 Task: Create New Vendor with Vendor Name: TravelBank, Billing Address Line1: 8397 Ridgewood Lane, Billing Address Line2: Central Islip, Billing Address Line3: TX 77905
Action: Mouse moved to (198, 34)
Screenshot: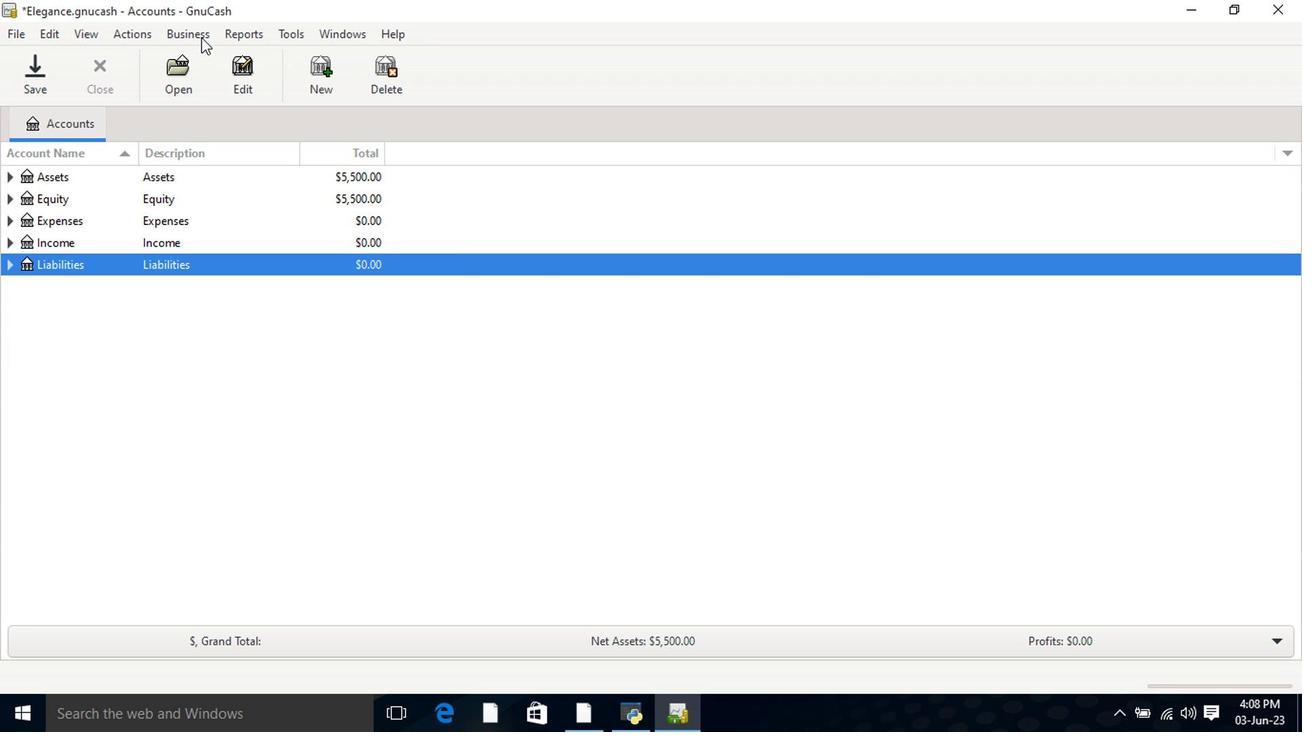 
Action: Mouse pressed left at (198, 34)
Screenshot: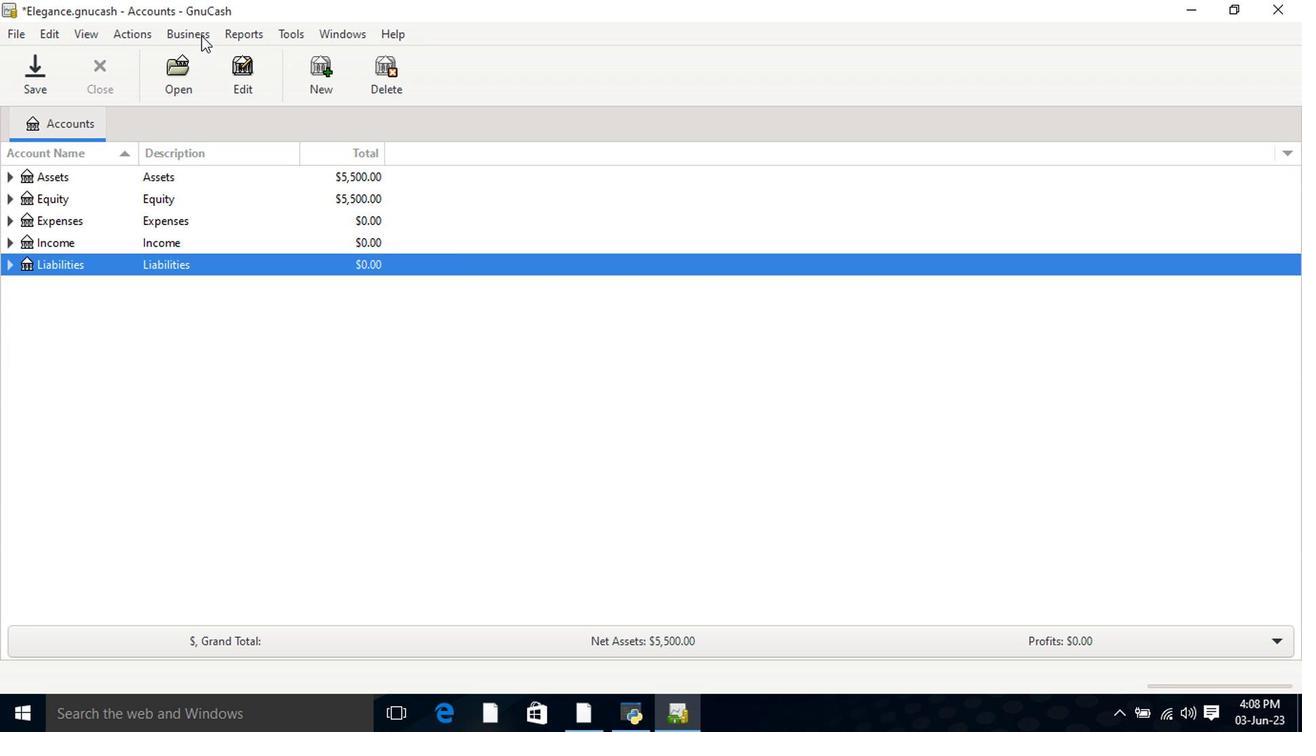 
Action: Mouse moved to (210, 80)
Screenshot: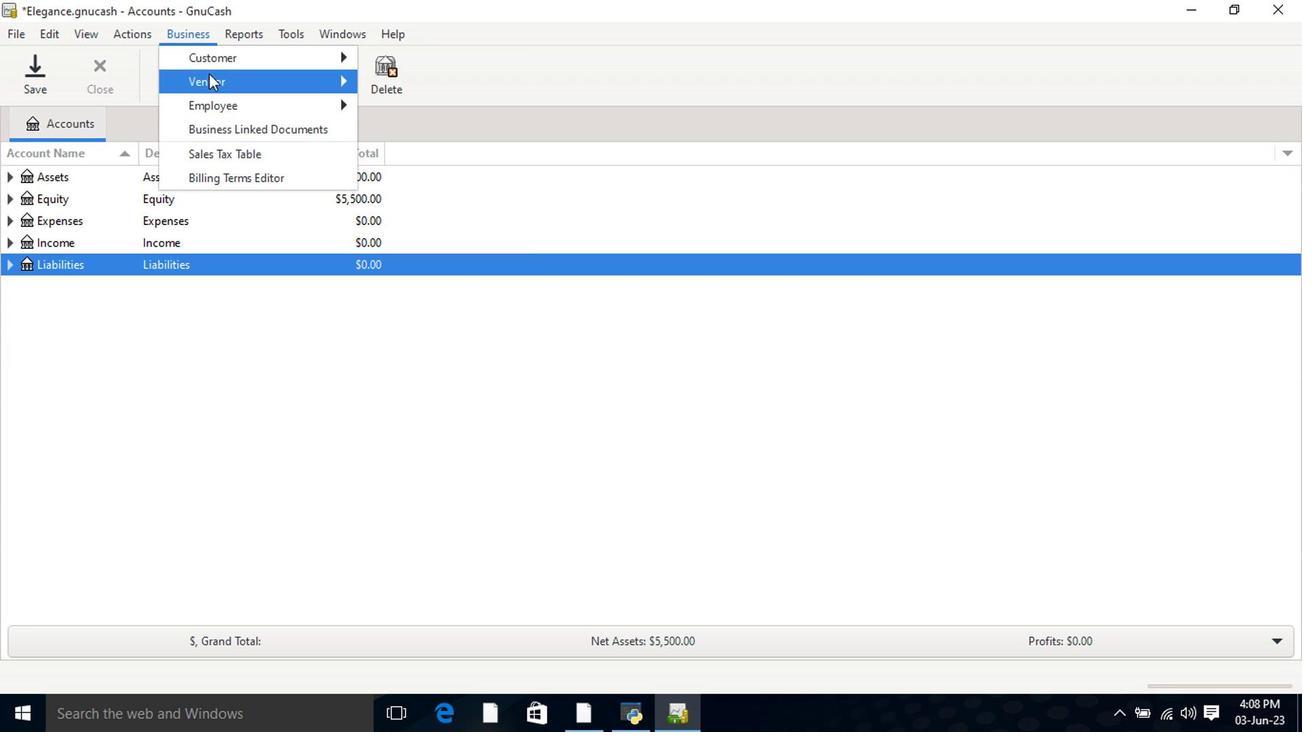 
Action: Mouse pressed left at (210, 80)
Screenshot: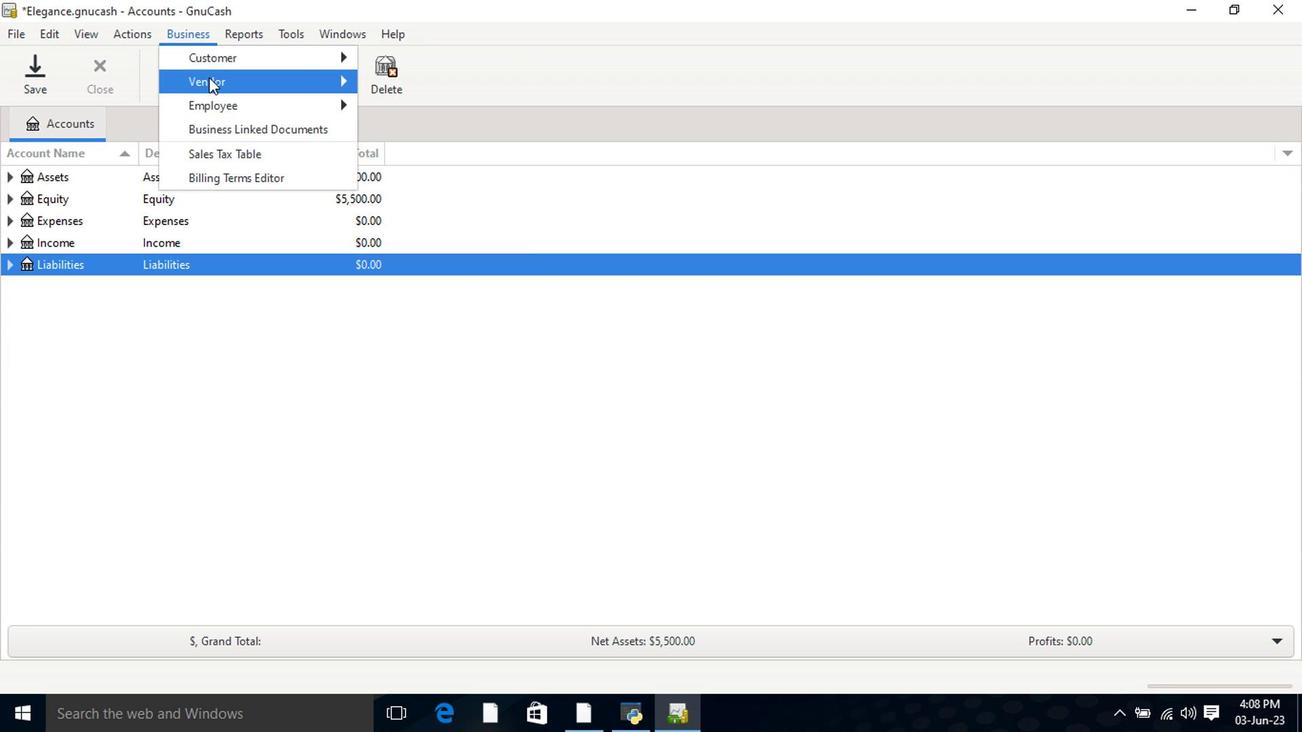 
Action: Mouse moved to (389, 108)
Screenshot: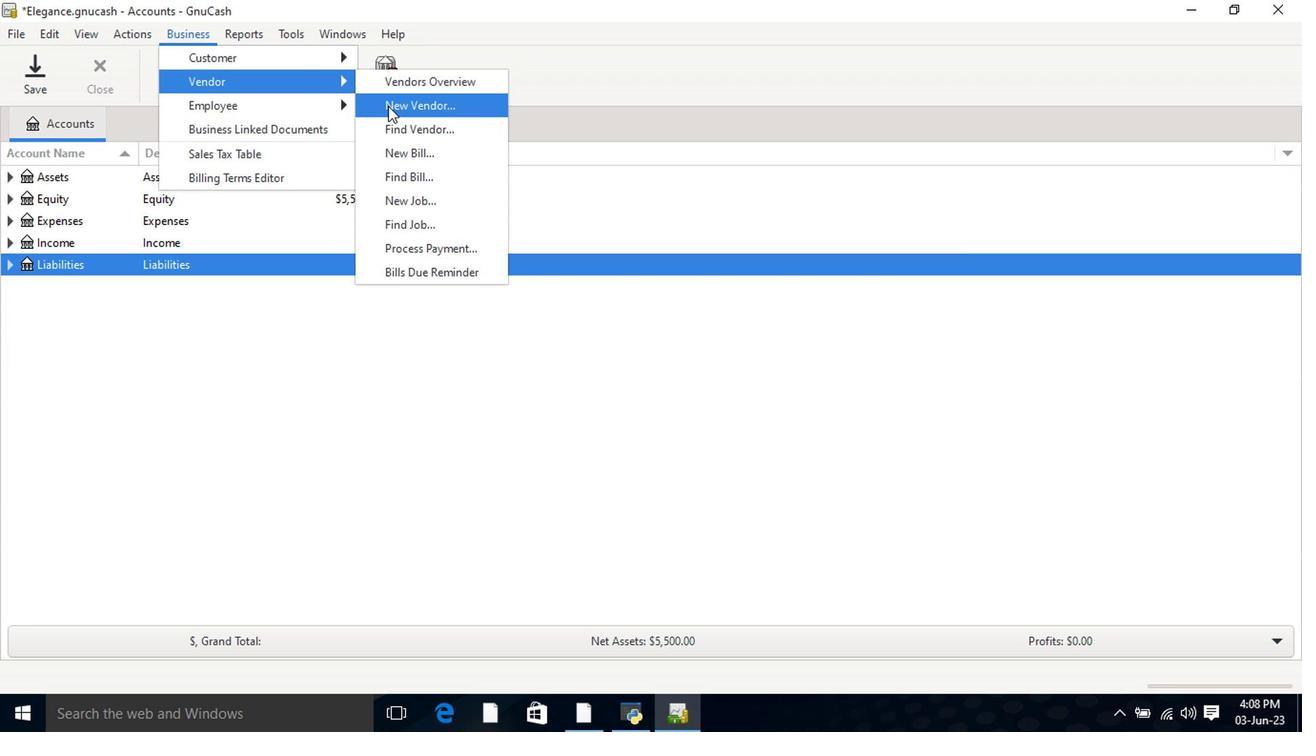 
Action: Mouse pressed left at (389, 108)
Screenshot: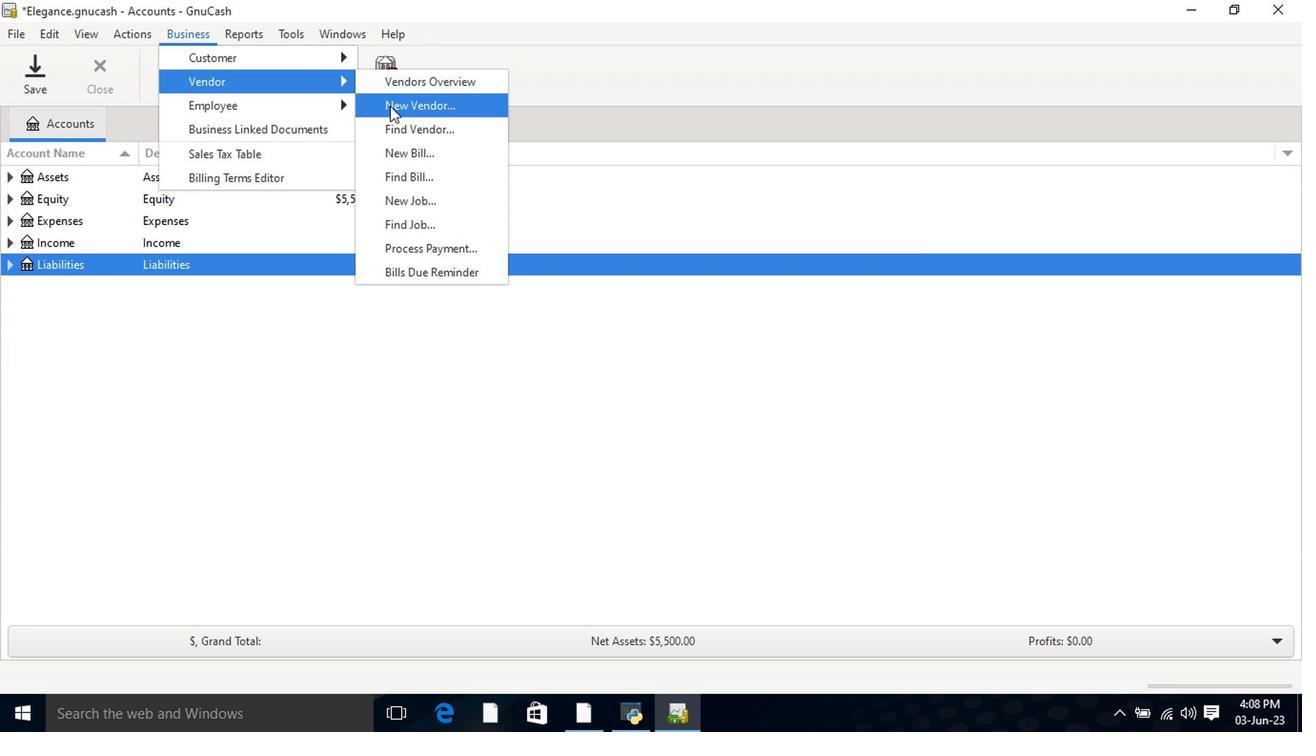 
Action: Mouse moved to (688, 214)
Screenshot: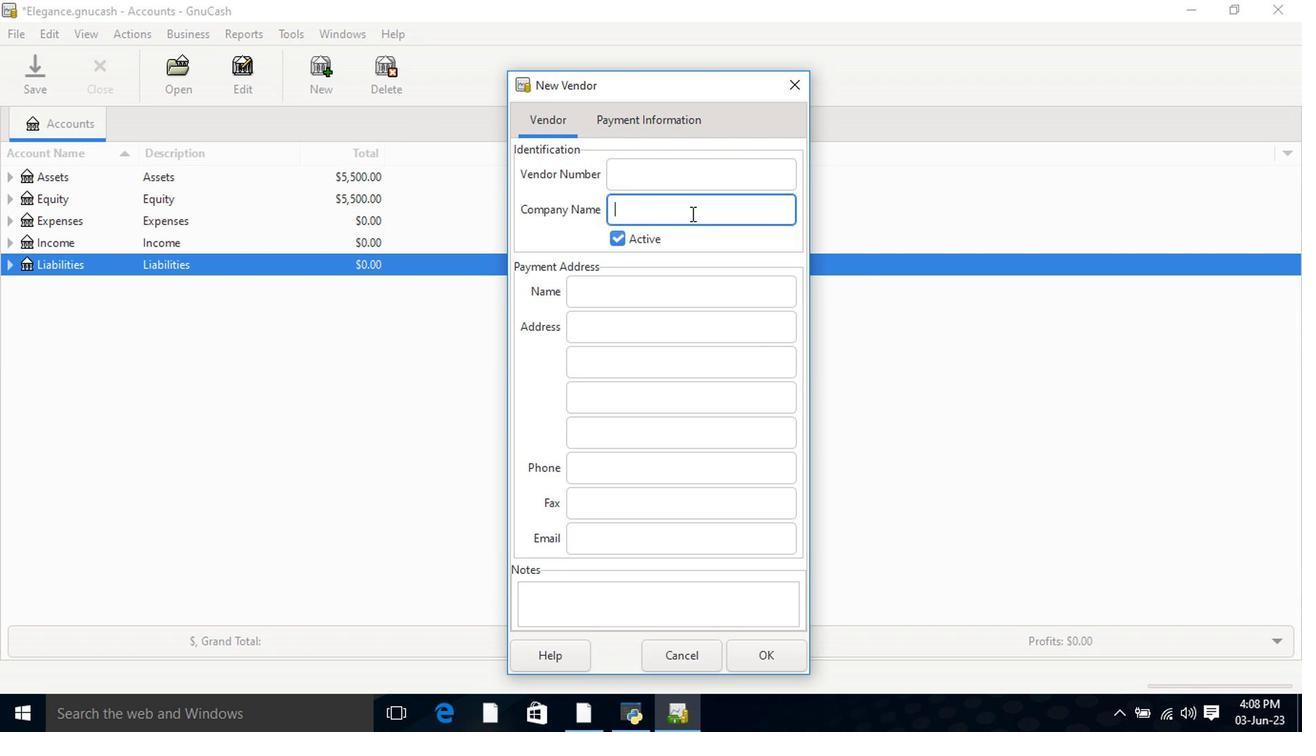 
Action: Key pressed <Key.shift>Travel<Key.shift>Bank<Key.space><Key.tab><Key.tab><Key.tab>8397<Key.space><Key.shift>Ridgewood<Key.space><Key.shift>Lane<Key.tab><Key.shift>Central<Key.space><Key.shift>S<Key.backspace><Key.shift>Islip<Key.tab><Key.shift>TX<Key.space>77905
Screenshot: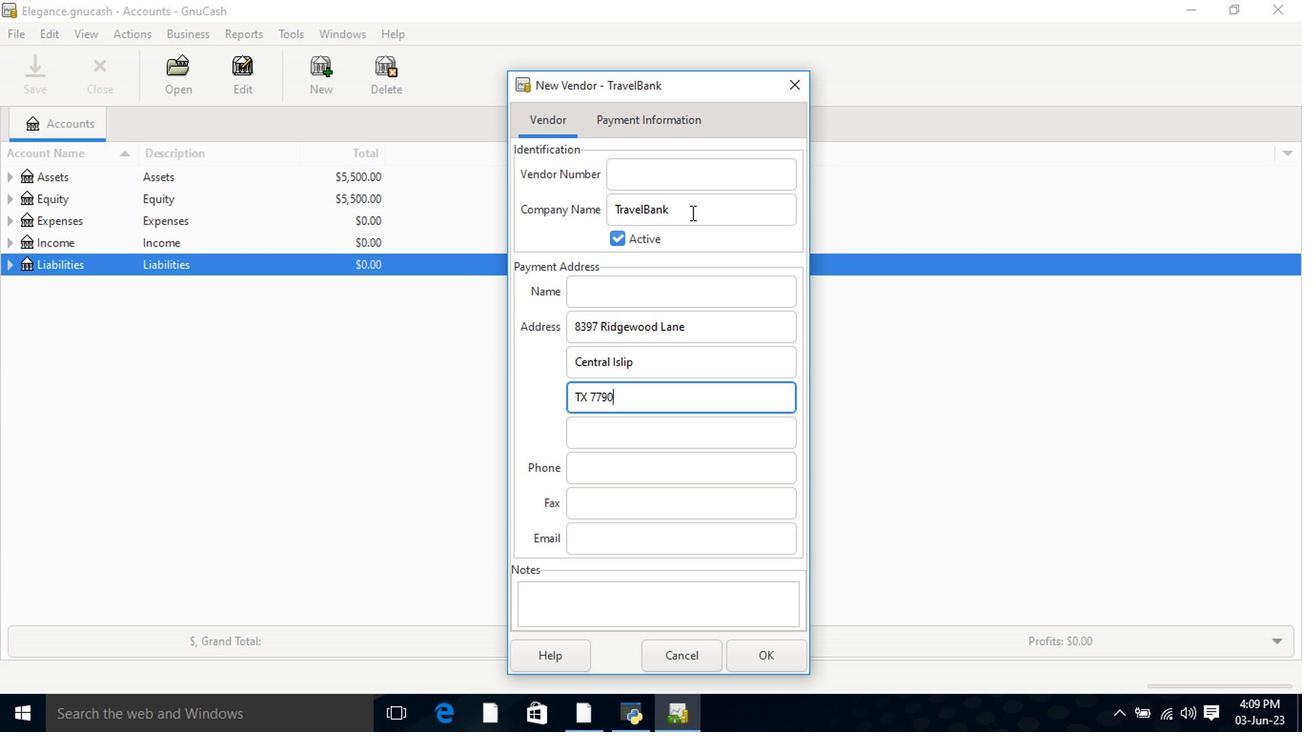 
Action: Mouse moved to (651, 386)
Screenshot: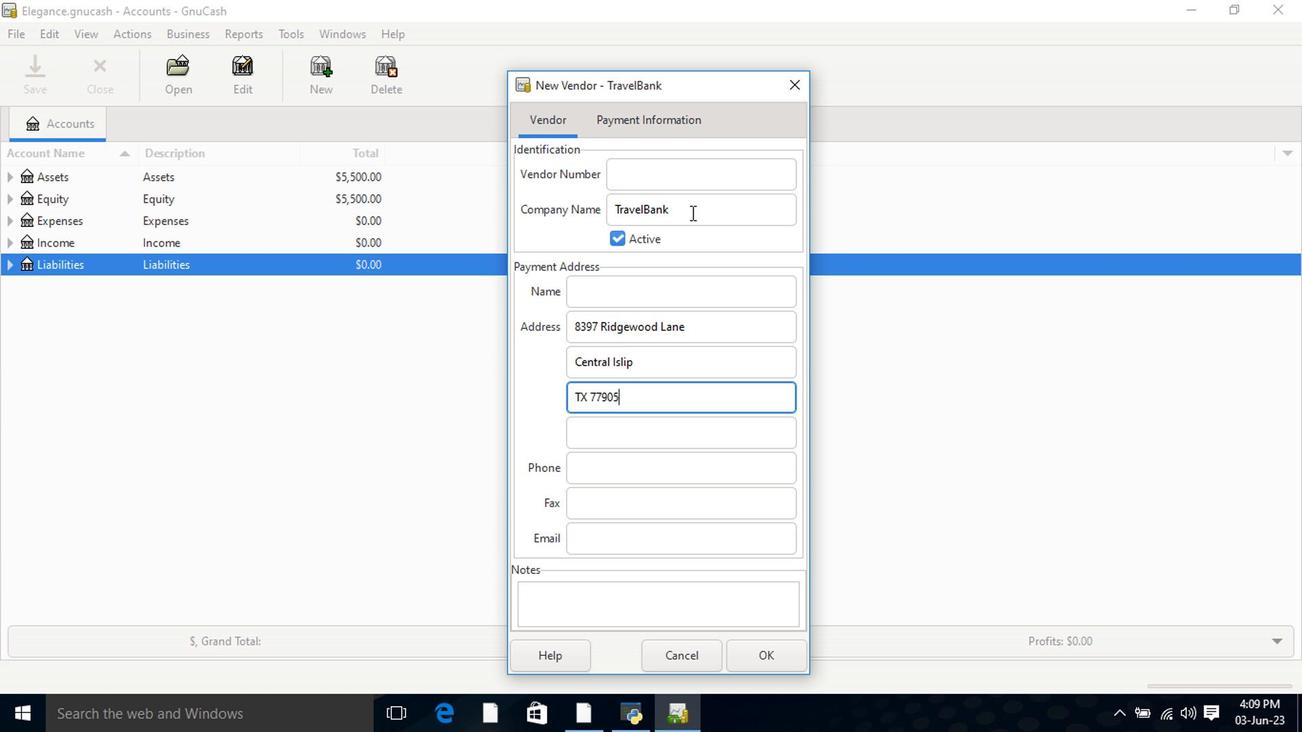 
Action: Key pressed <Key.tab>
Screenshot: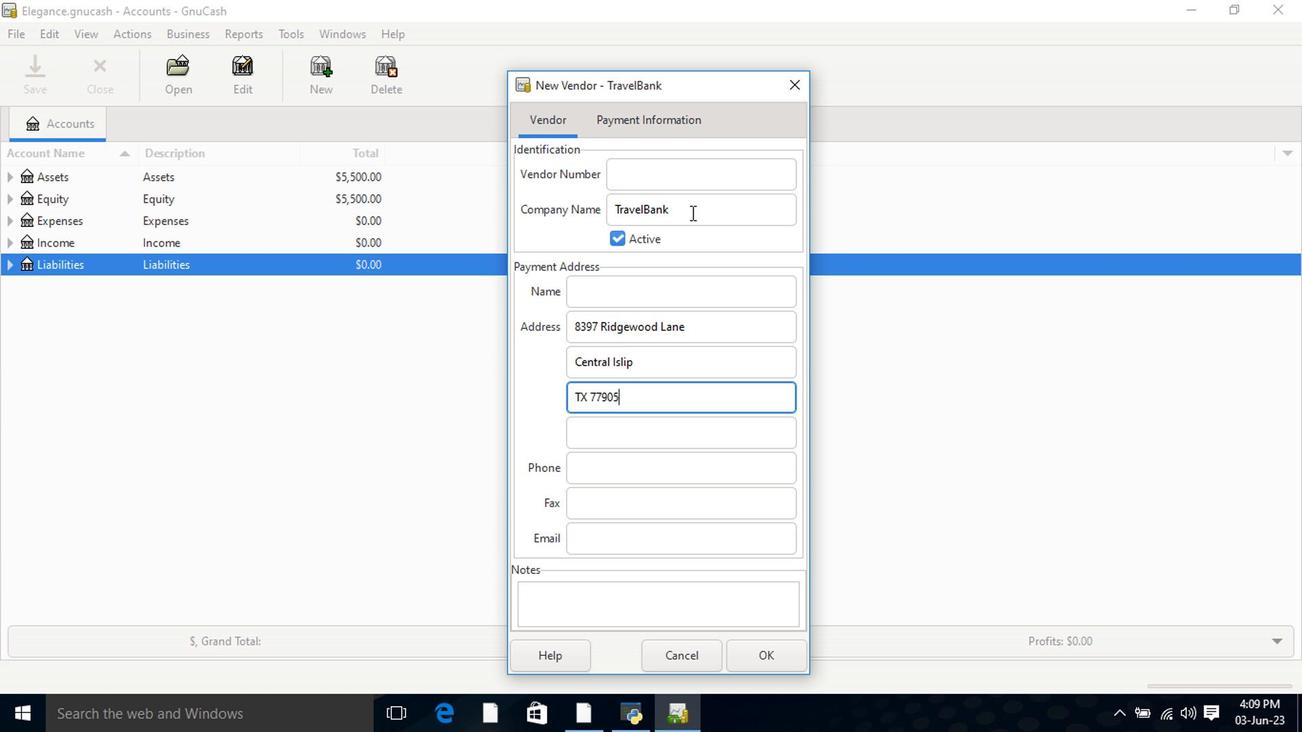 
Action: Mouse moved to (611, 474)
Screenshot: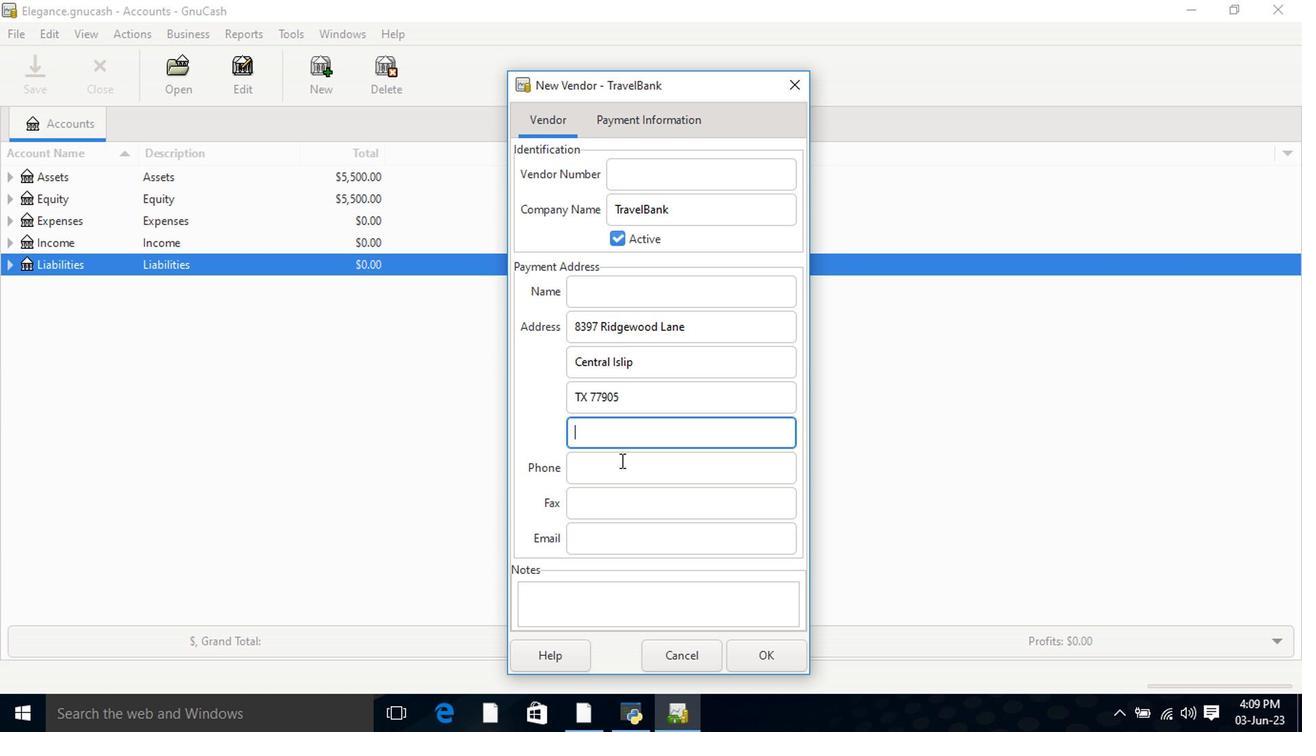 
Action: Mouse pressed left at (611, 474)
Screenshot: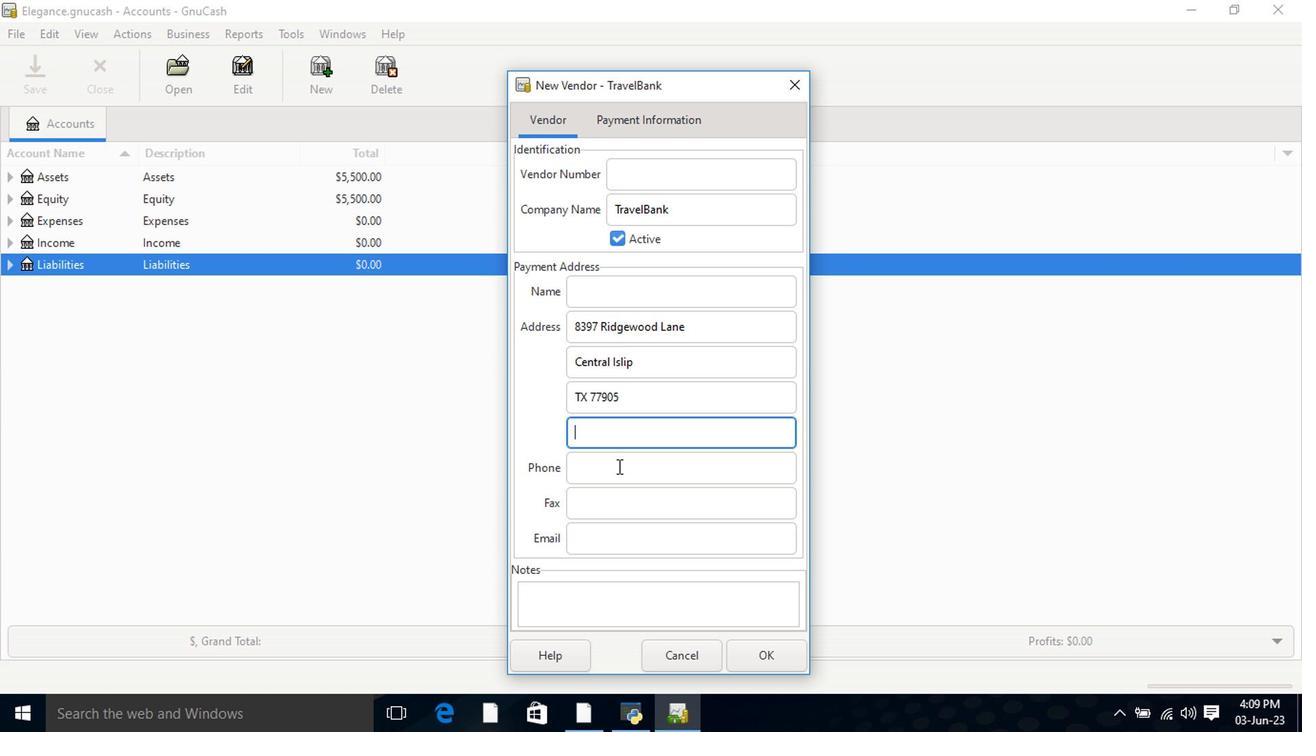 
Action: Mouse moved to (658, 112)
Screenshot: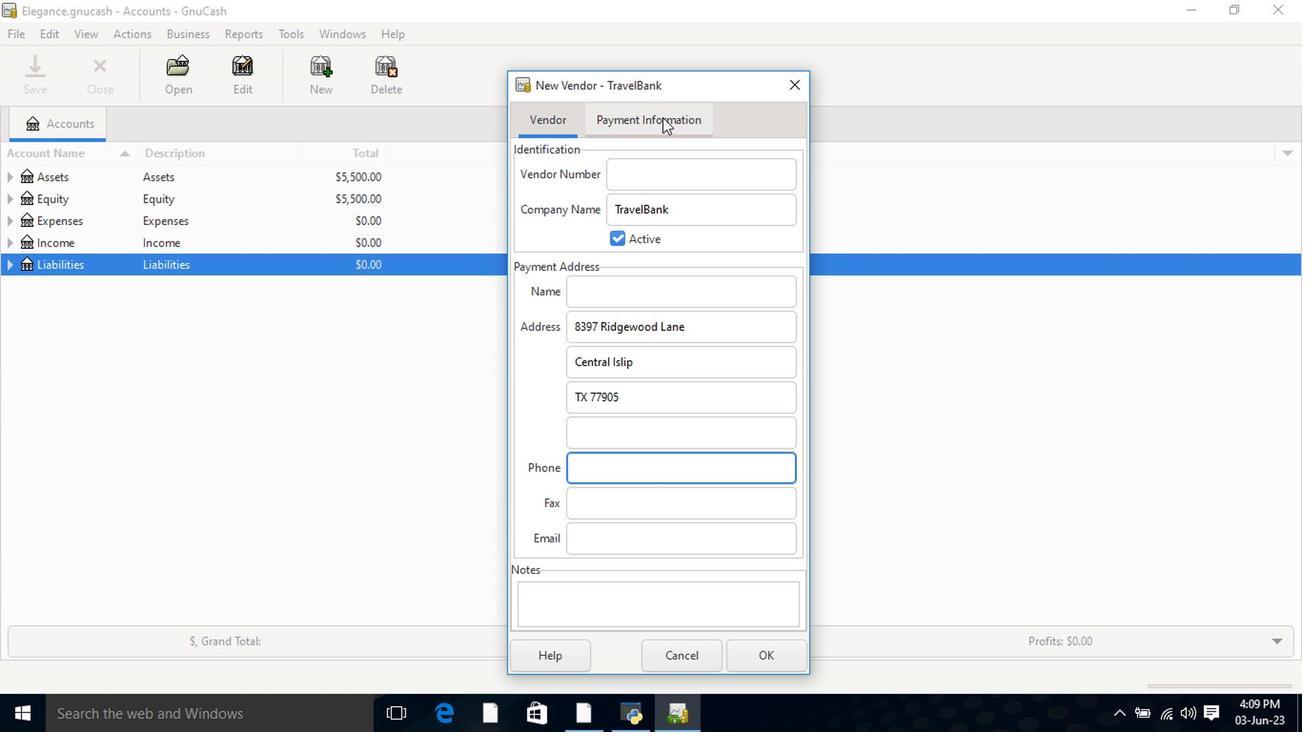 
Action: Mouse pressed left at (658, 112)
Screenshot: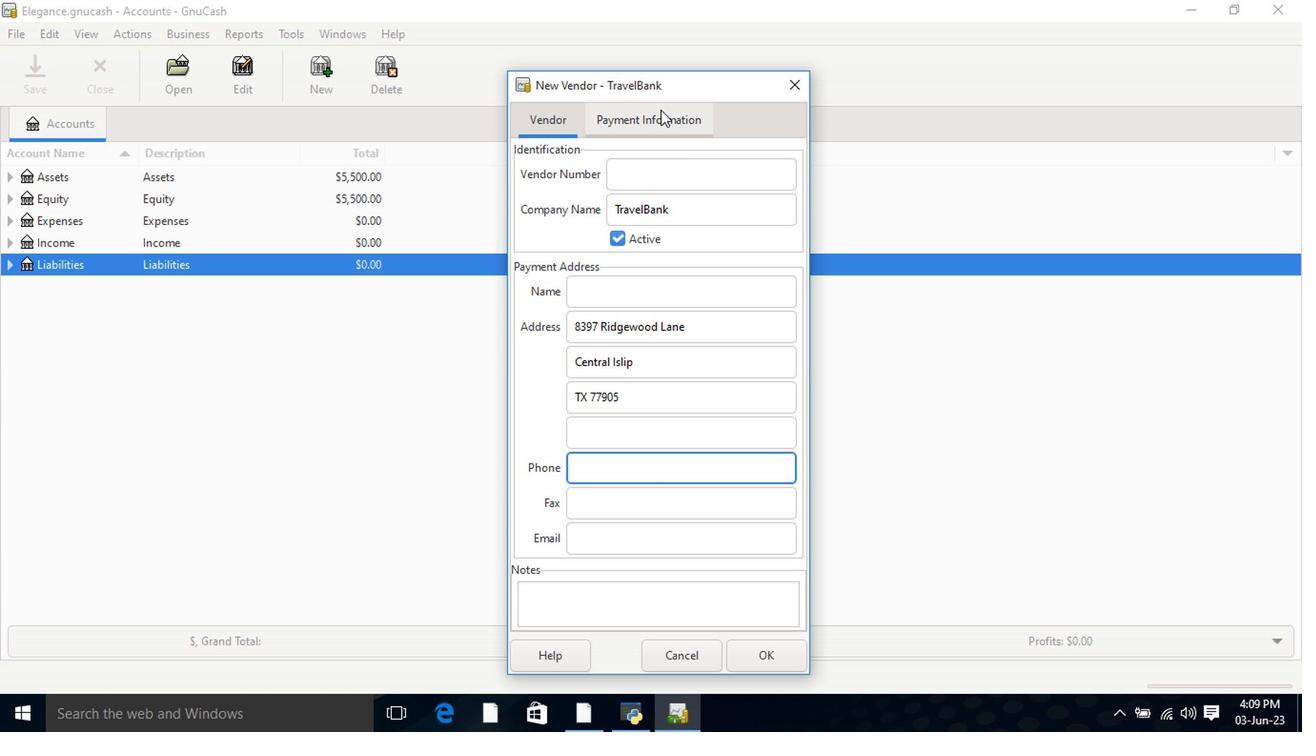 
Action: Mouse moved to (771, 657)
Screenshot: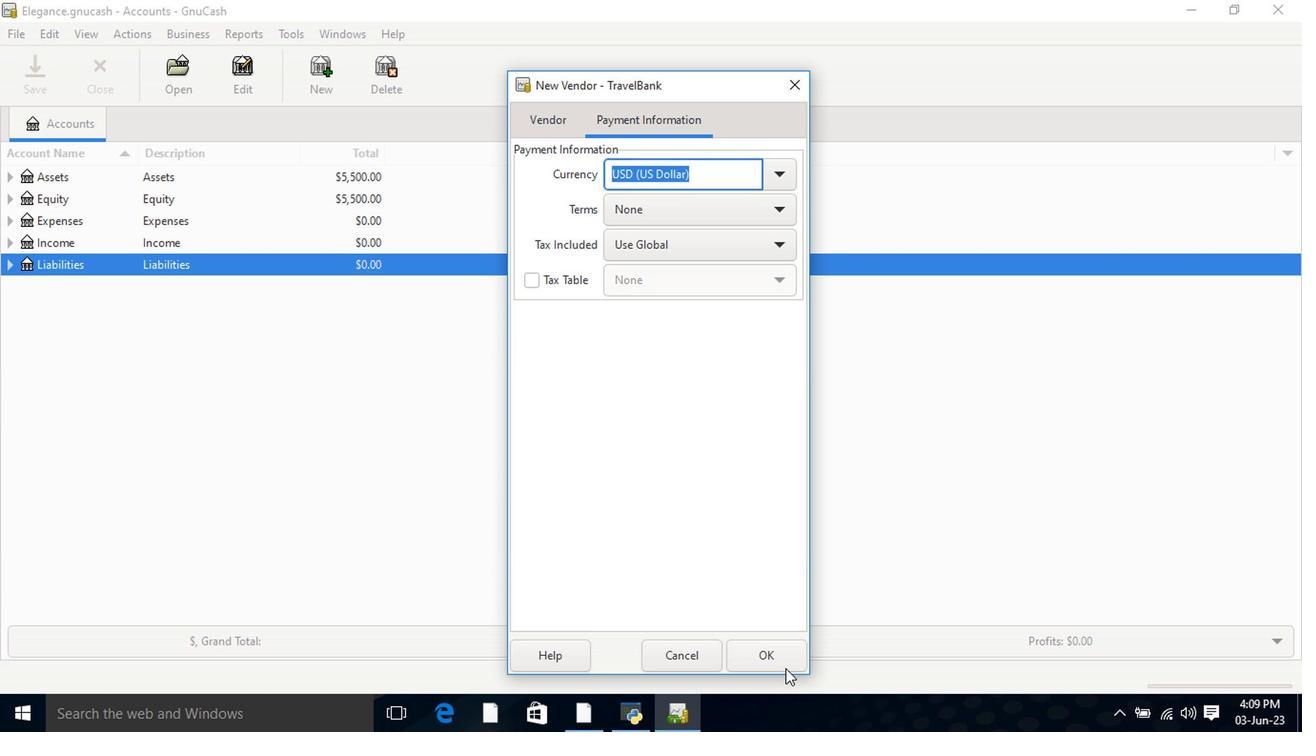 
Action: Mouse pressed left at (771, 657)
Screenshot: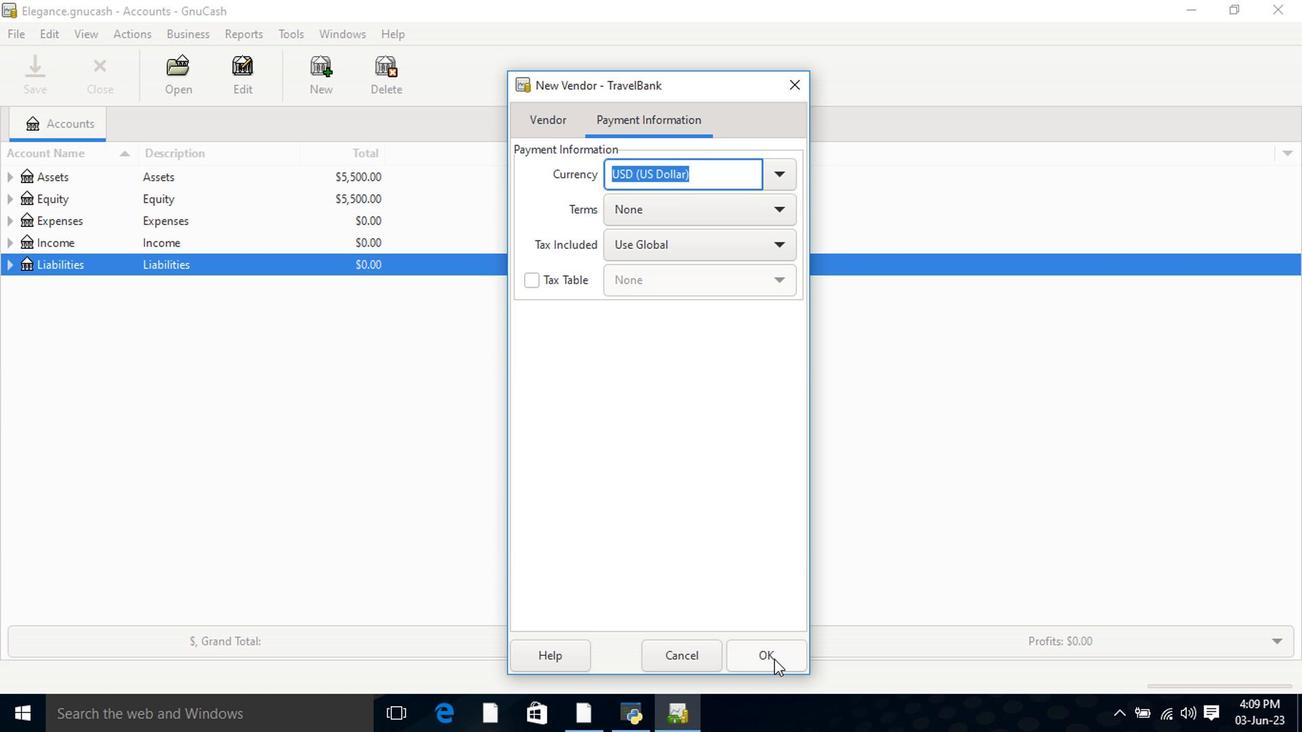
